 Task: Choose "enabled by default".
Action: Mouse moved to (1129, 304)
Screenshot: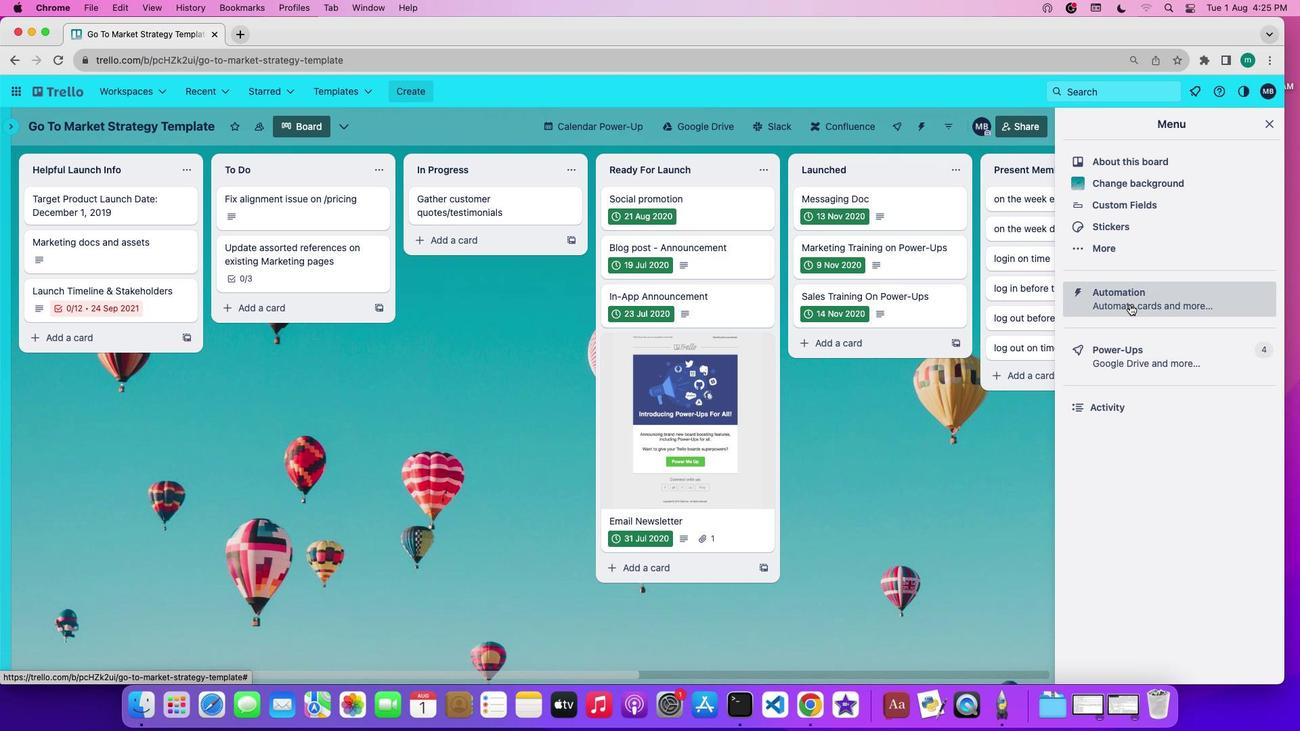 
Action: Mouse pressed left at (1129, 304)
Screenshot: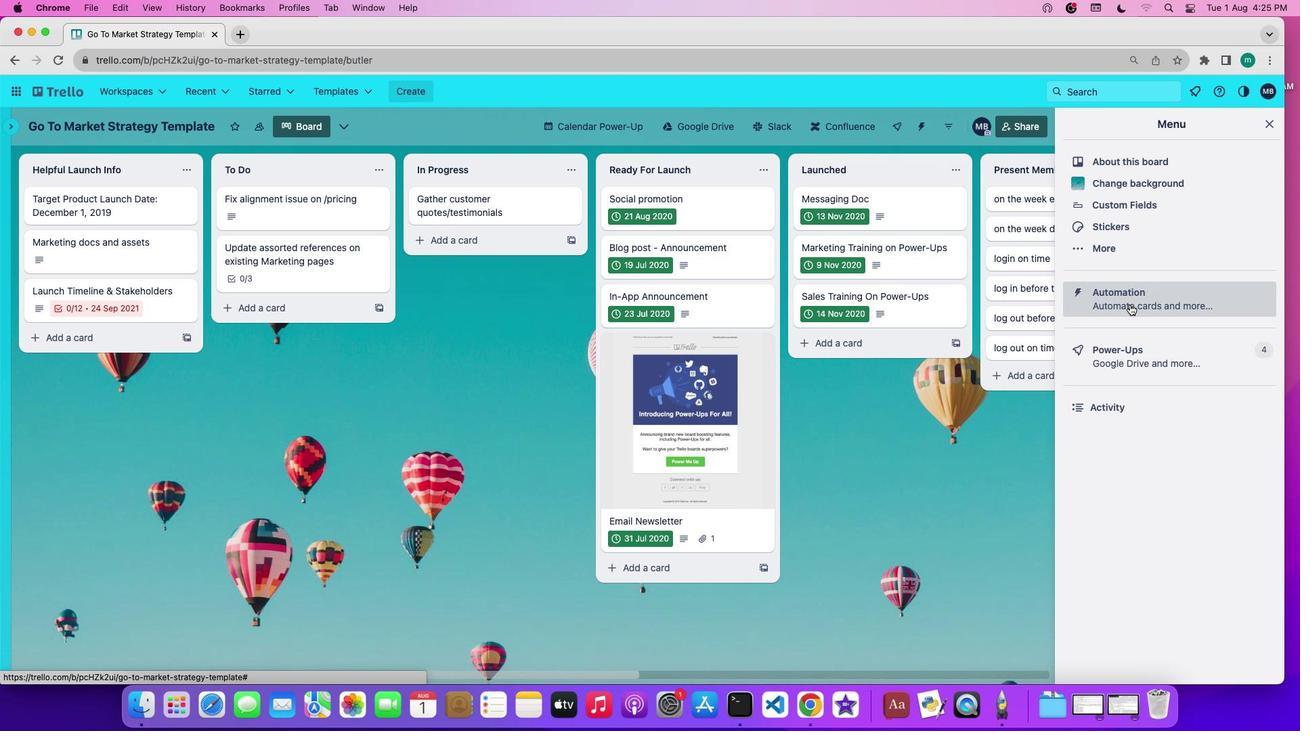 
Action: Mouse moved to (65, 345)
Screenshot: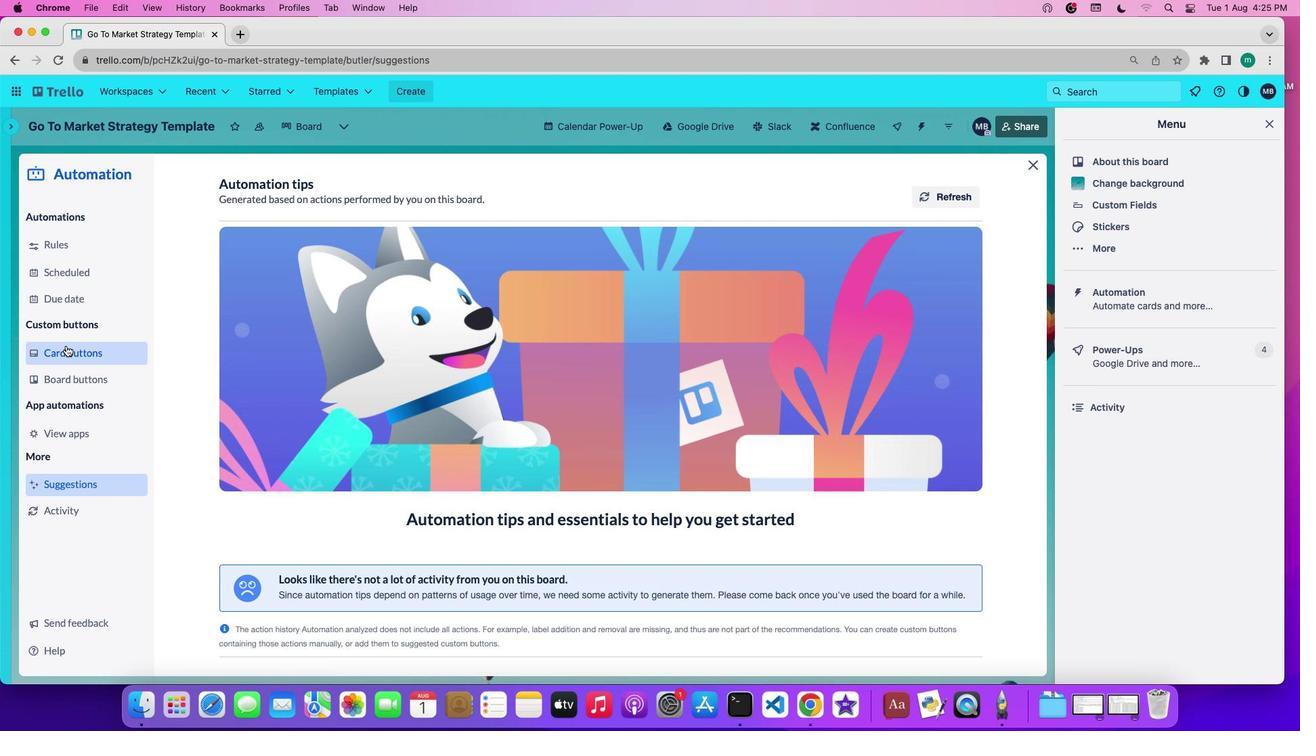 
Action: Mouse pressed left at (65, 345)
Screenshot: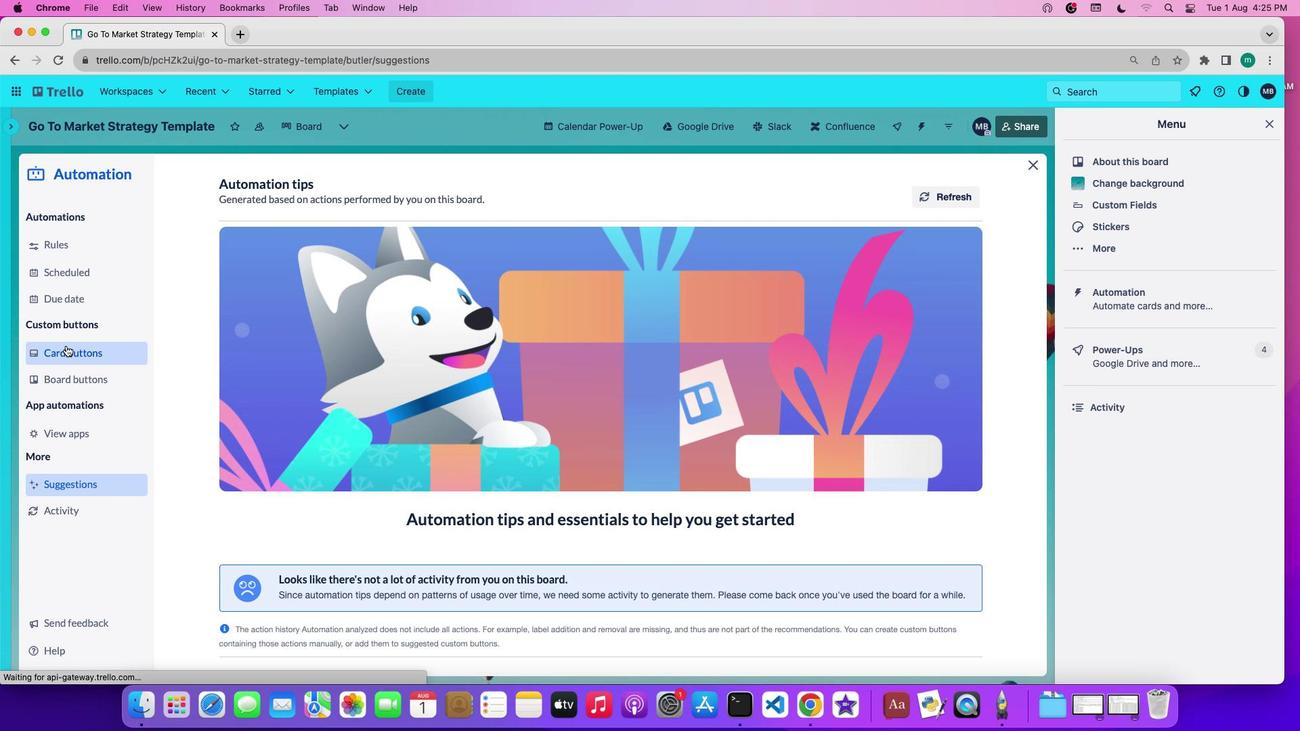 
Action: Mouse moved to (963, 183)
Screenshot: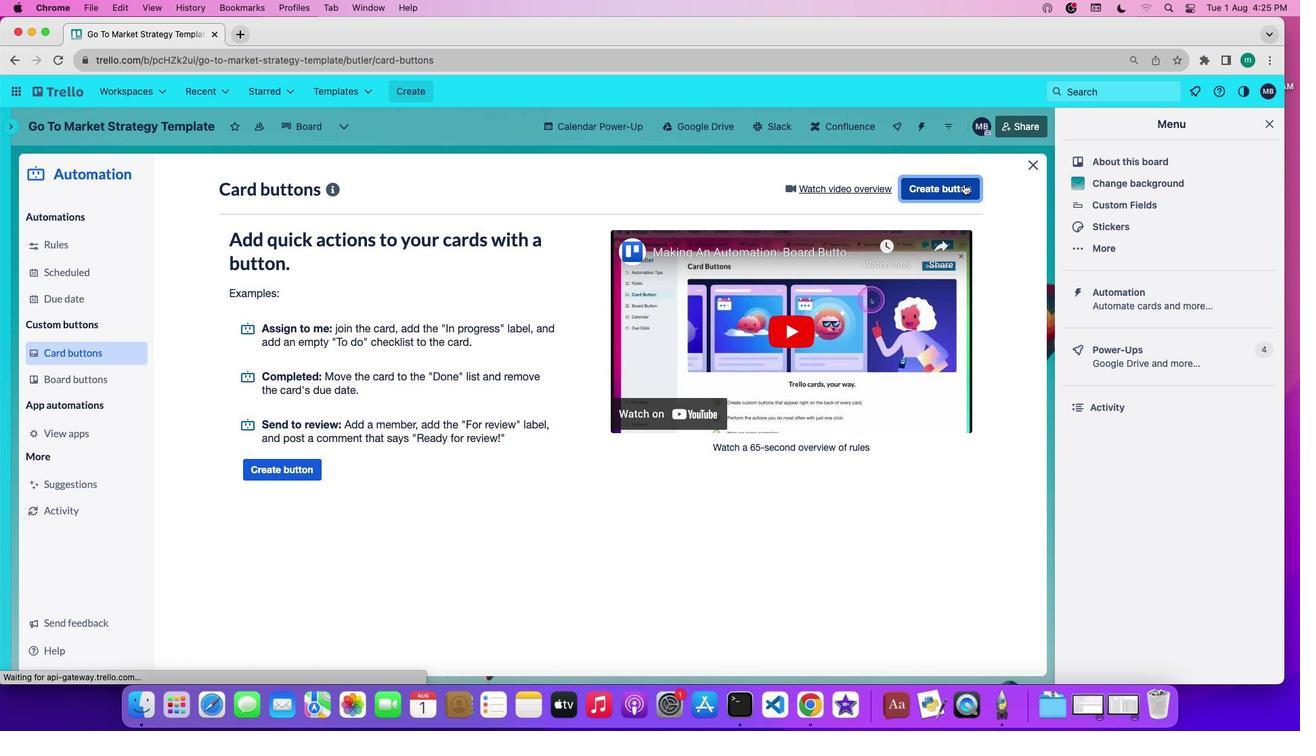 
Action: Mouse pressed left at (963, 183)
Screenshot: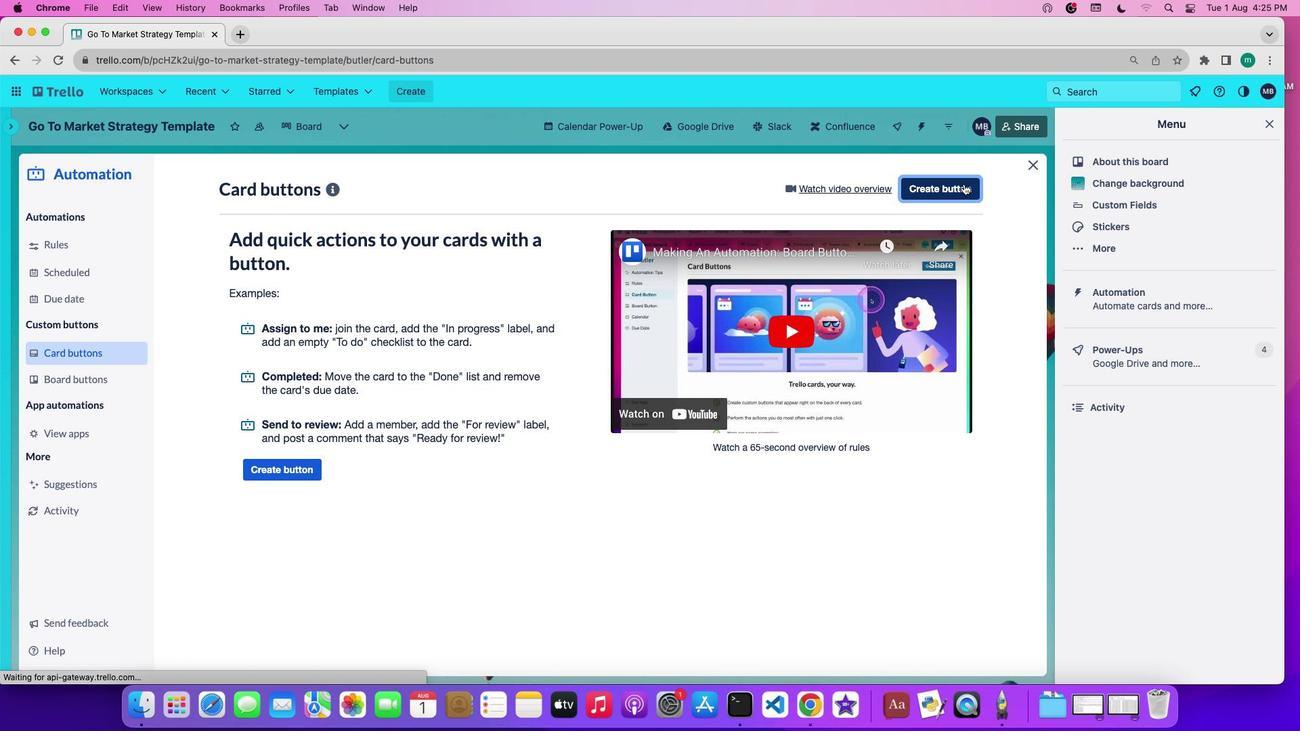 
Action: Mouse moved to (434, 247)
Screenshot: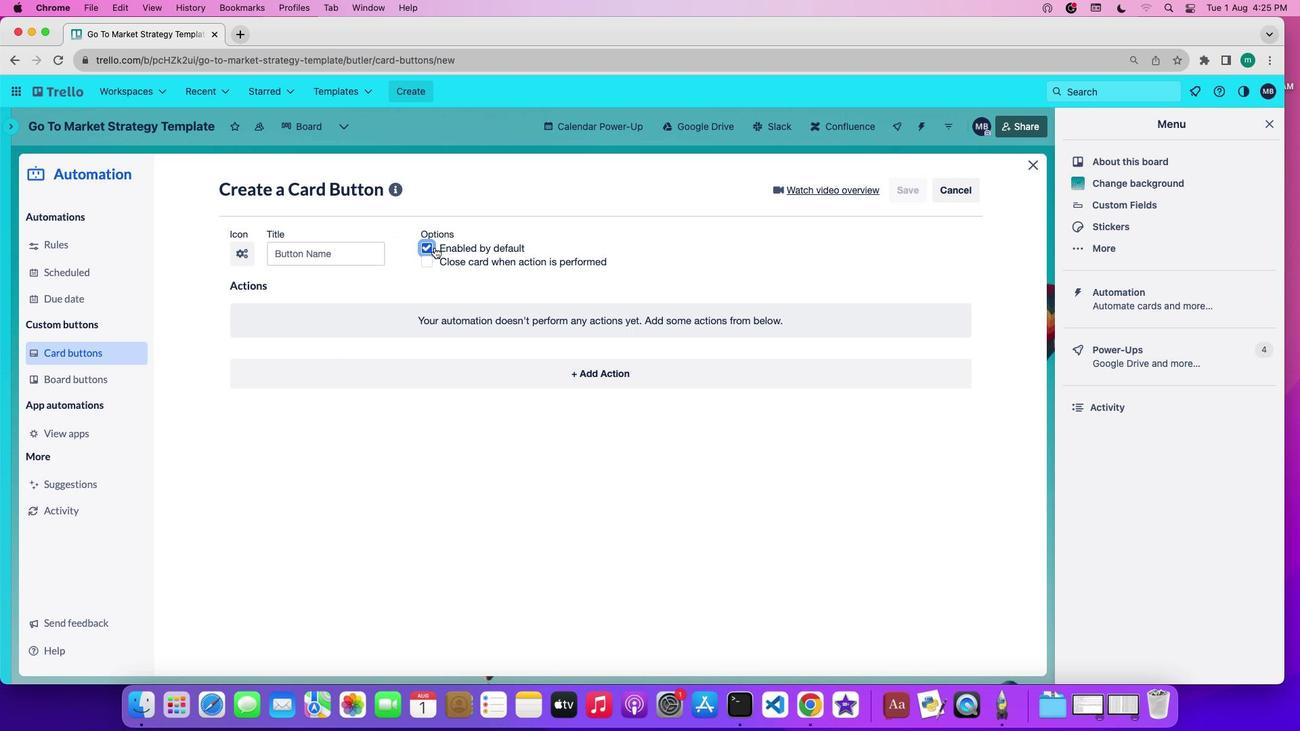 
Action: Mouse pressed left at (434, 247)
Screenshot: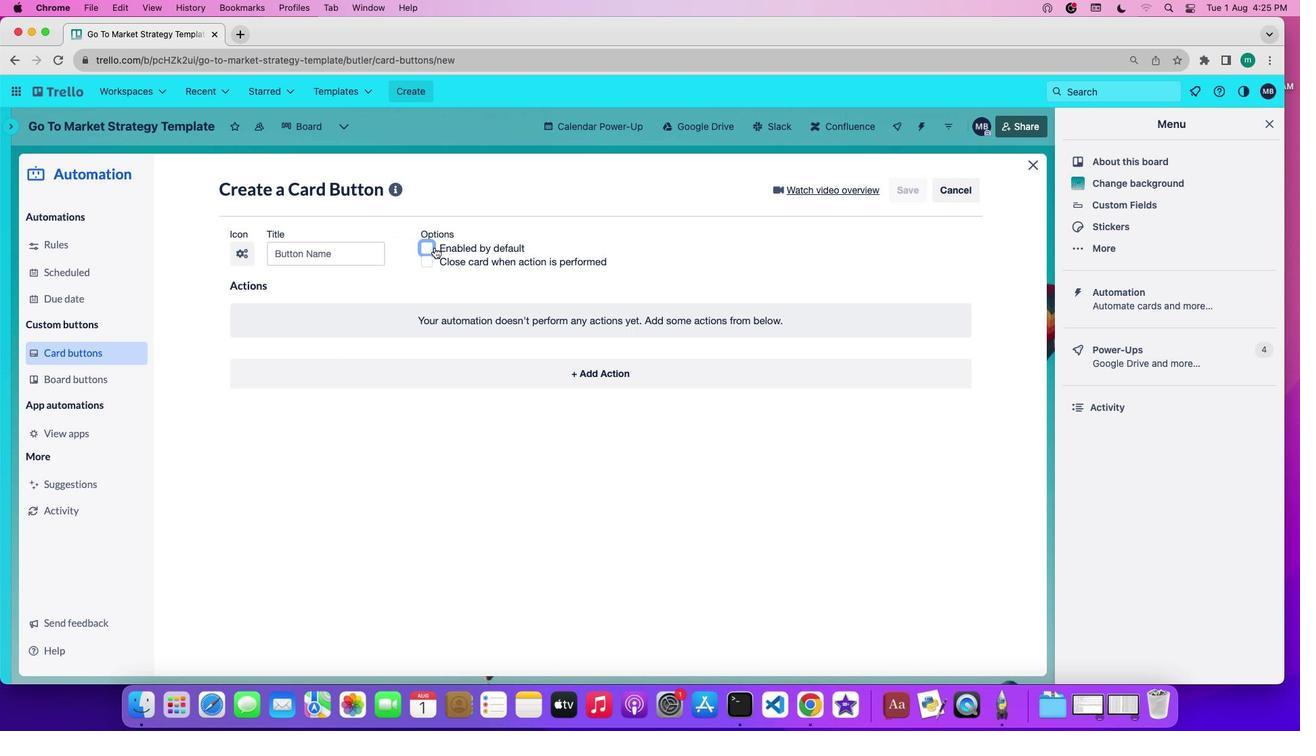
Action: Mouse pressed left at (434, 247)
Screenshot: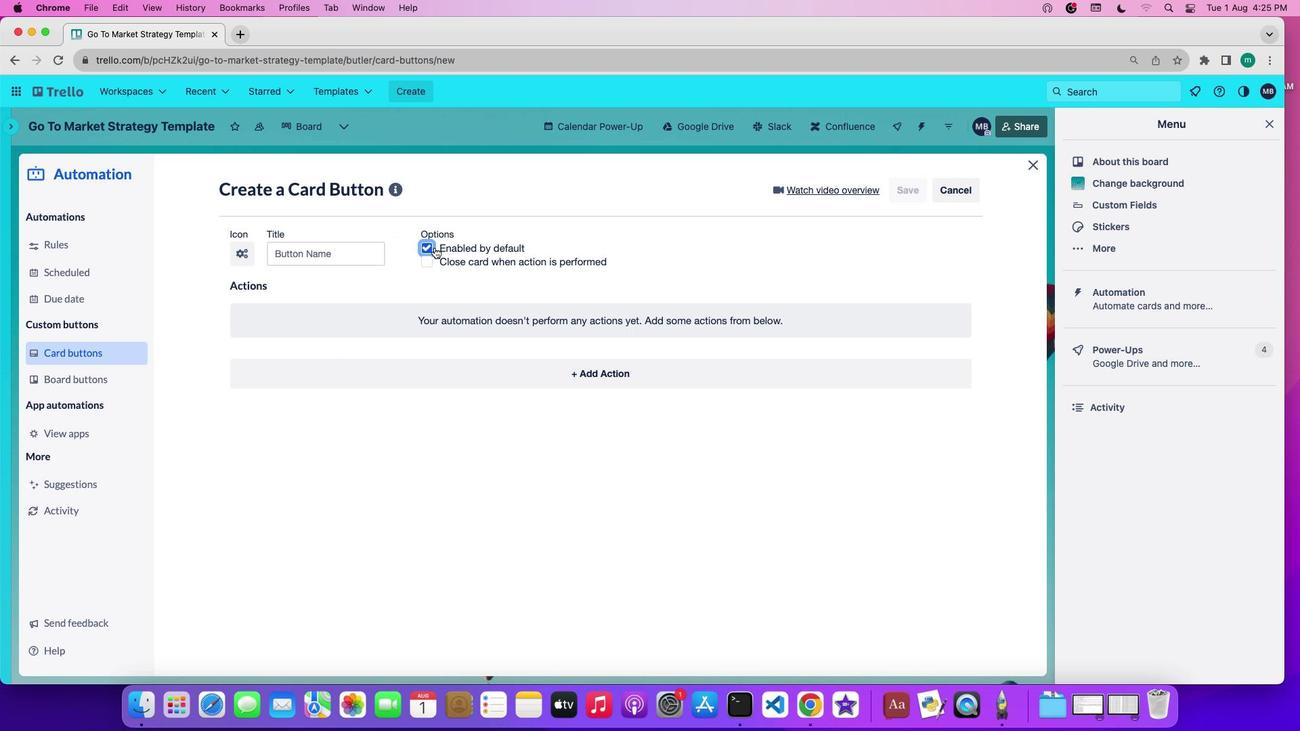 
